 Task: Check the average views per listing of new carpet in the last 1 year.
Action: Mouse moved to (923, 229)
Screenshot: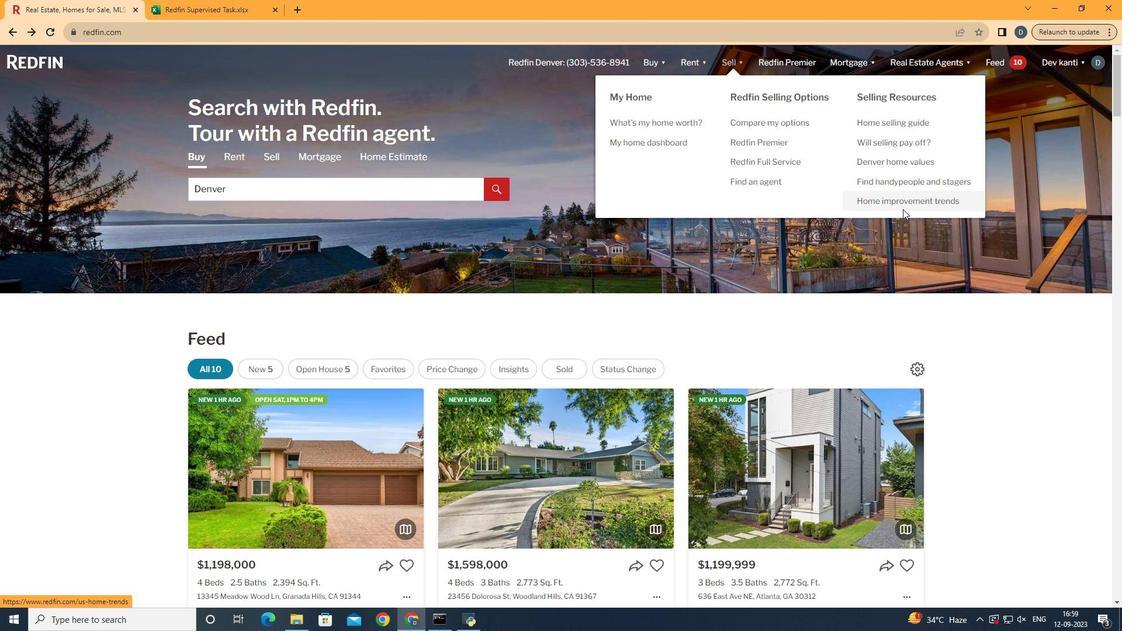 
Action: Mouse pressed left at (923, 229)
Screenshot: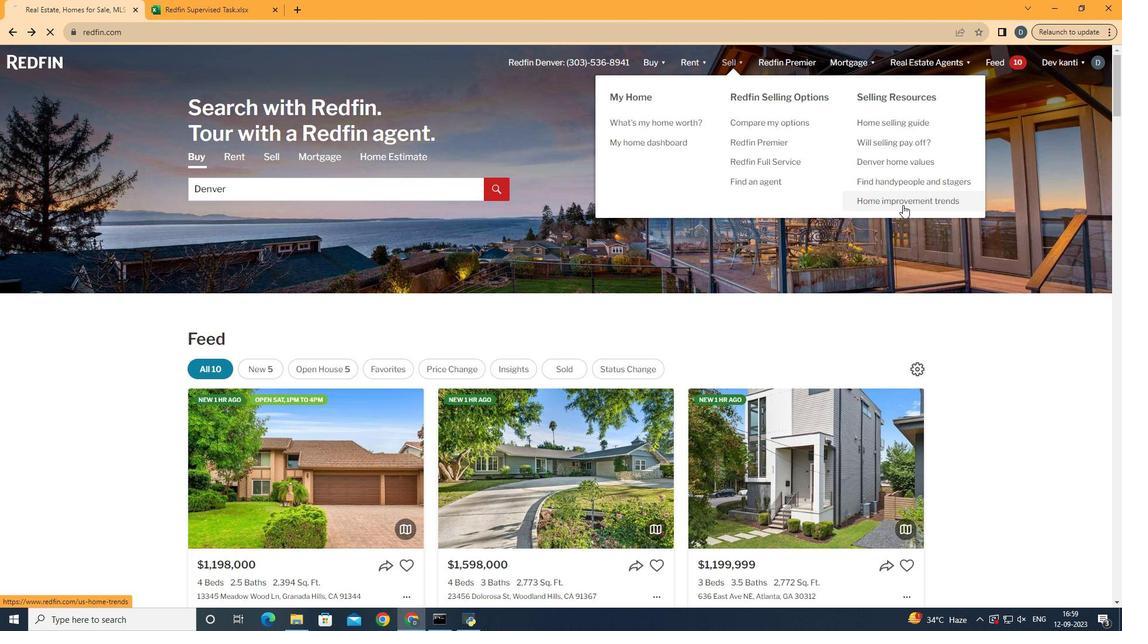 
Action: Mouse moved to (287, 239)
Screenshot: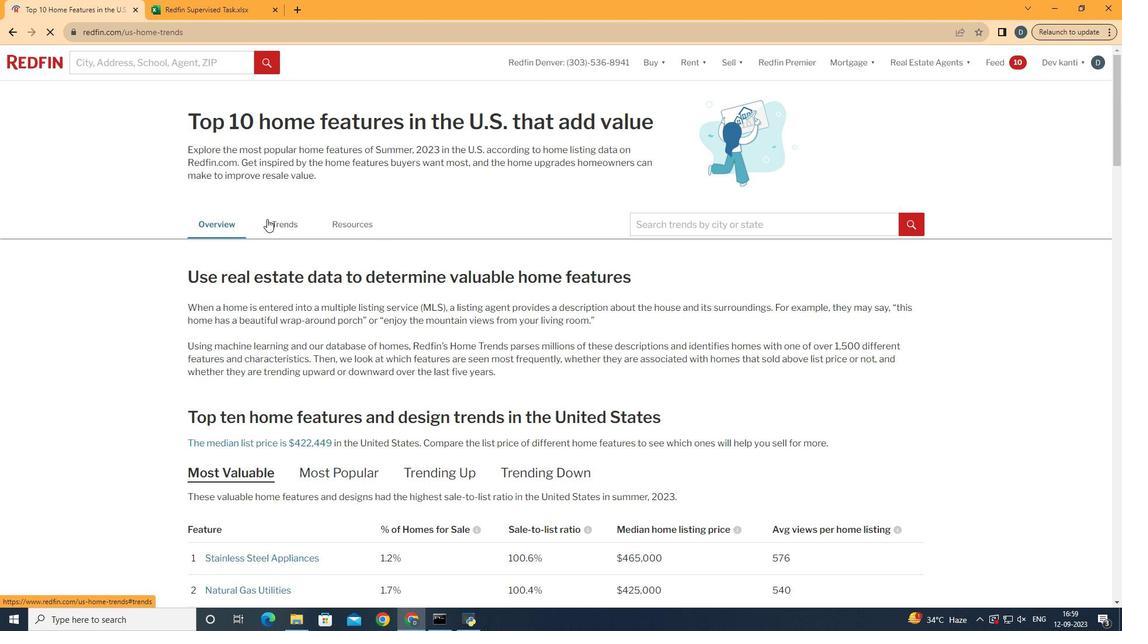 
Action: Mouse pressed left at (287, 239)
Screenshot: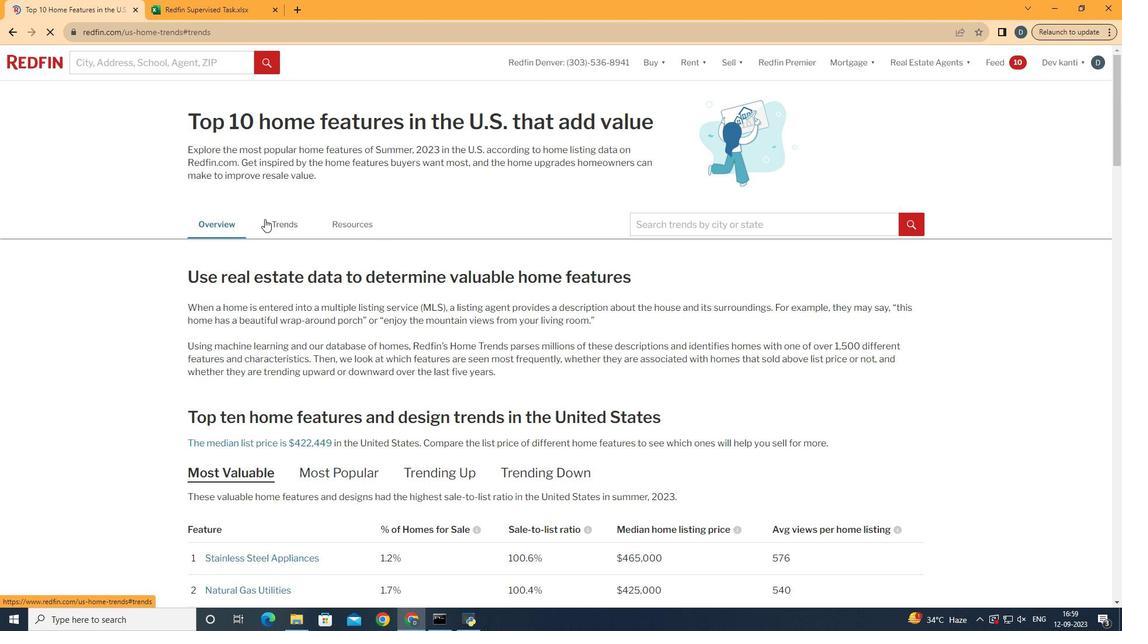 
Action: Mouse moved to (412, 367)
Screenshot: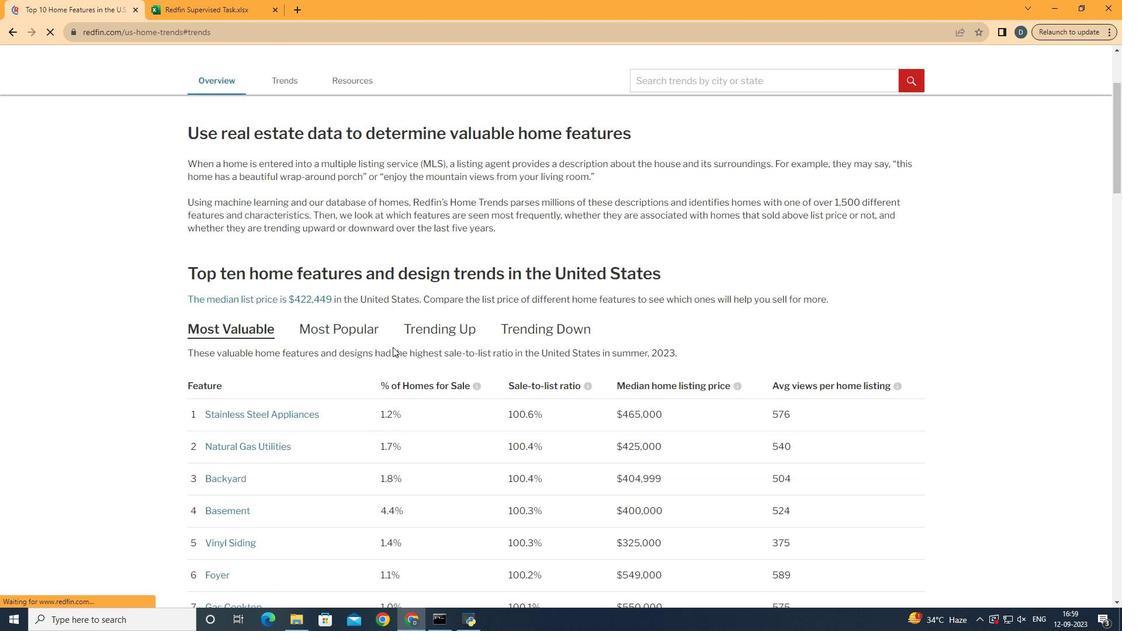 
Action: Mouse scrolled (412, 366) with delta (0, 0)
Screenshot: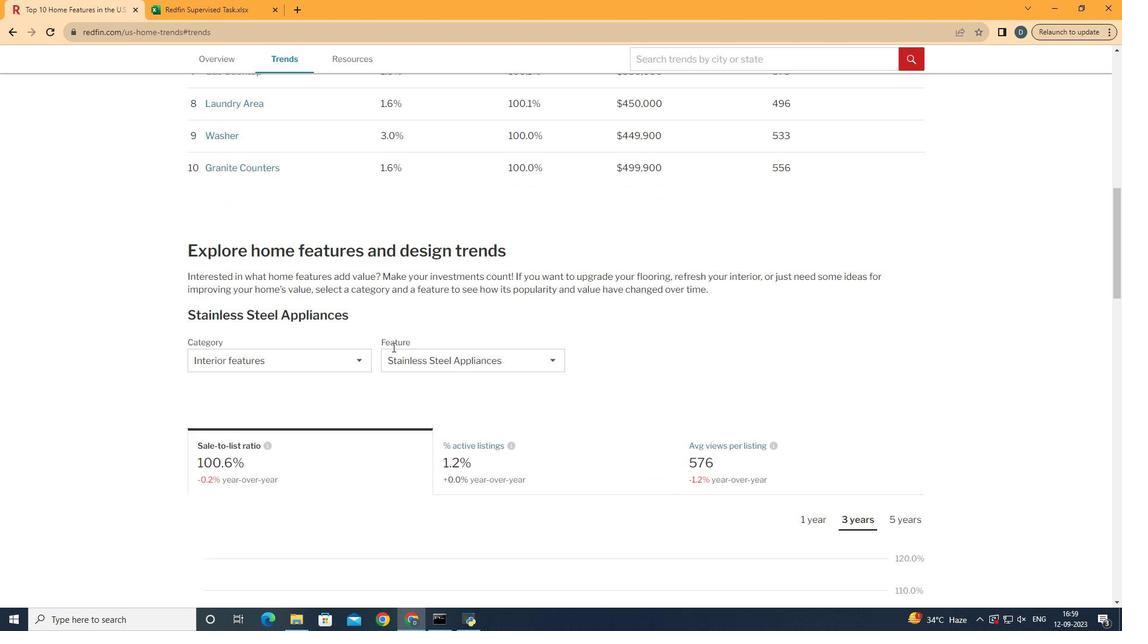 
Action: Mouse scrolled (412, 366) with delta (0, 0)
Screenshot: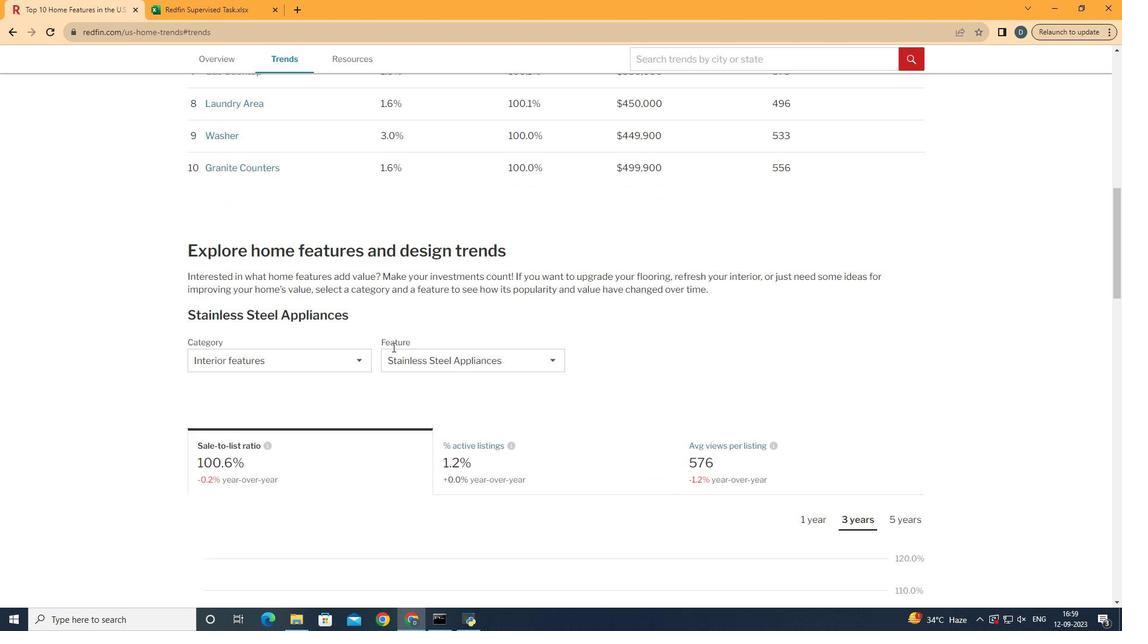 
Action: Mouse scrolled (412, 366) with delta (0, 0)
Screenshot: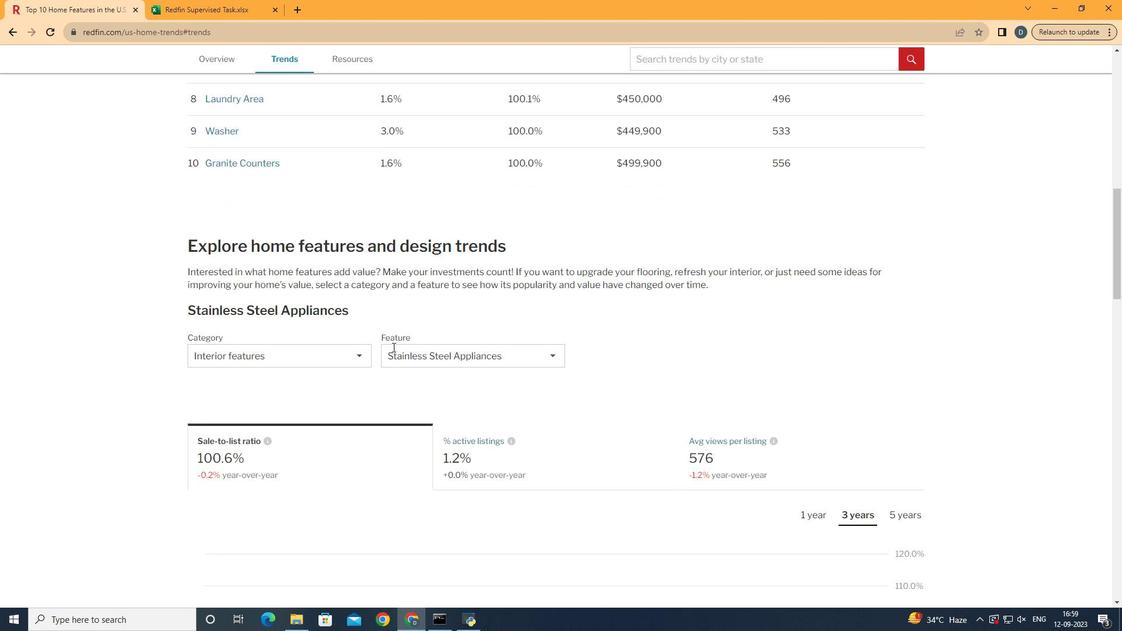 
Action: Mouse scrolled (412, 366) with delta (0, 0)
Screenshot: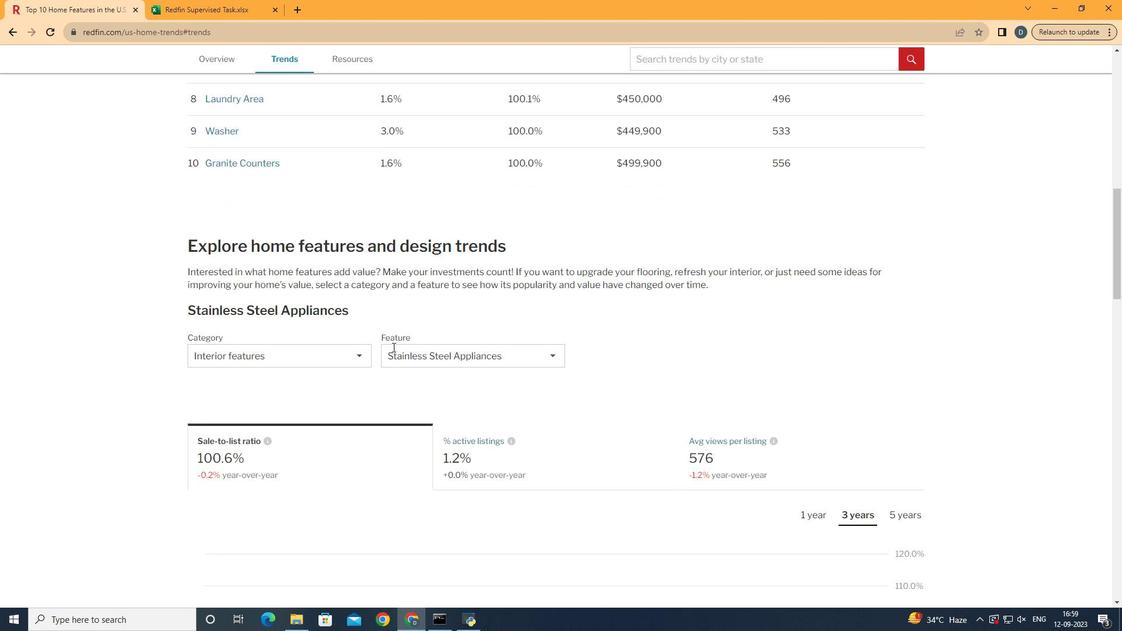 
Action: Mouse scrolled (412, 366) with delta (0, 0)
Screenshot: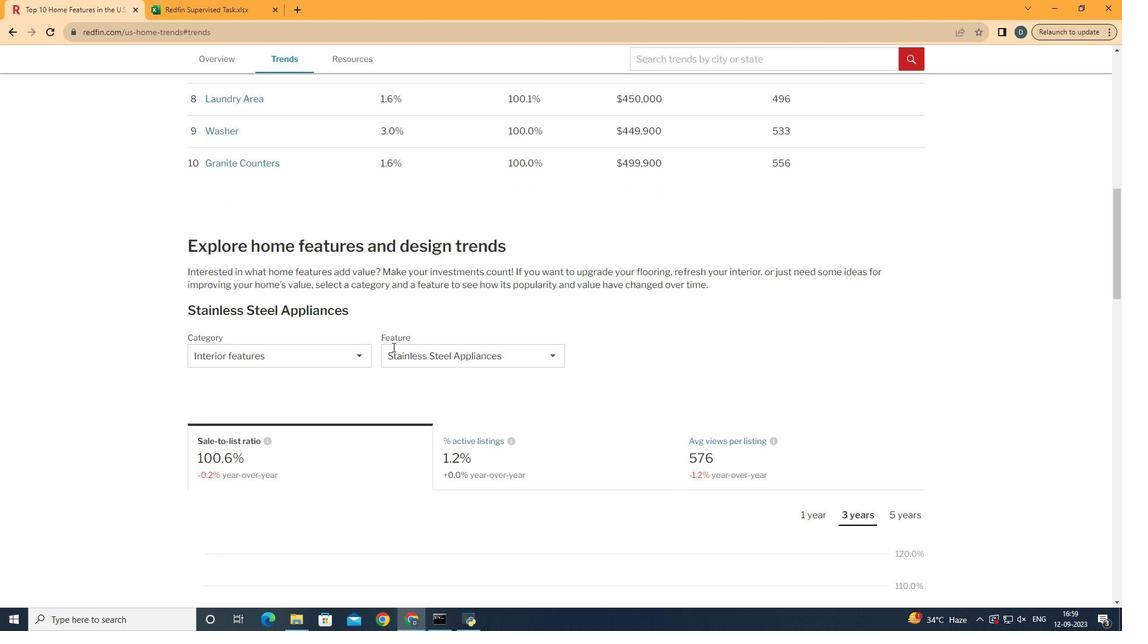 
Action: Mouse scrolled (412, 366) with delta (0, 0)
Screenshot: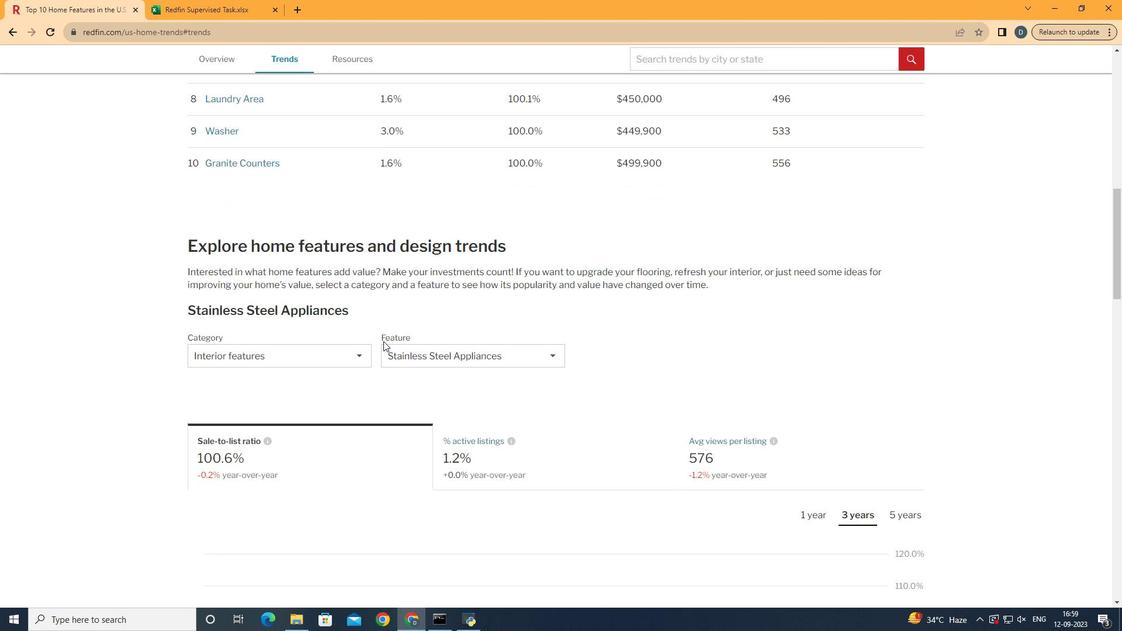 
Action: Mouse moved to (340, 380)
Screenshot: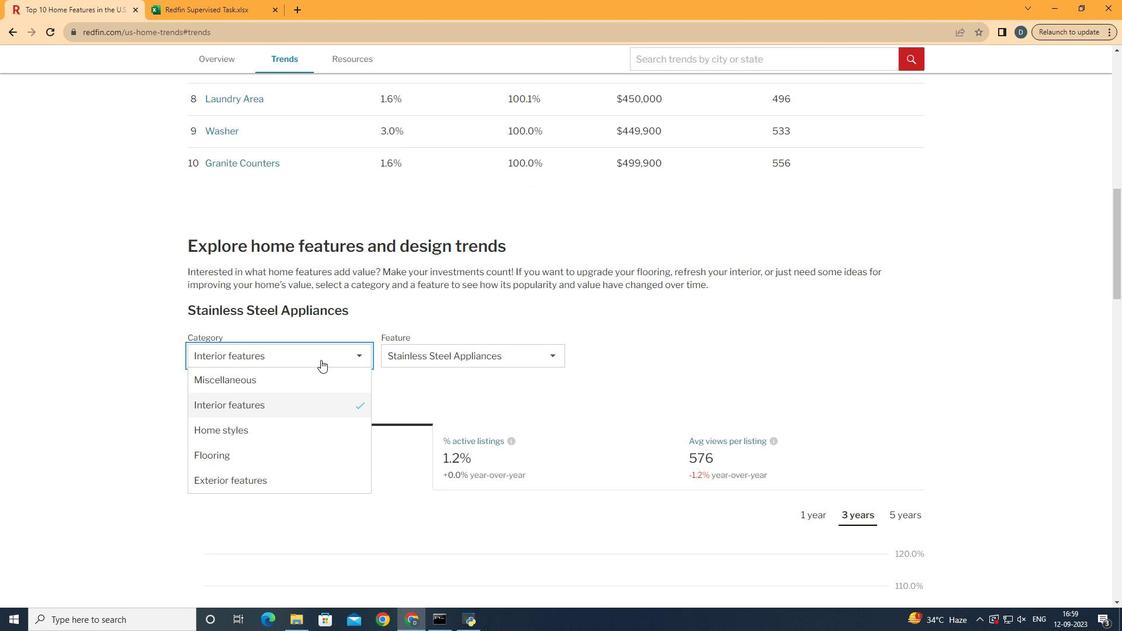 
Action: Mouse pressed left at (340, 380)
Screenshot: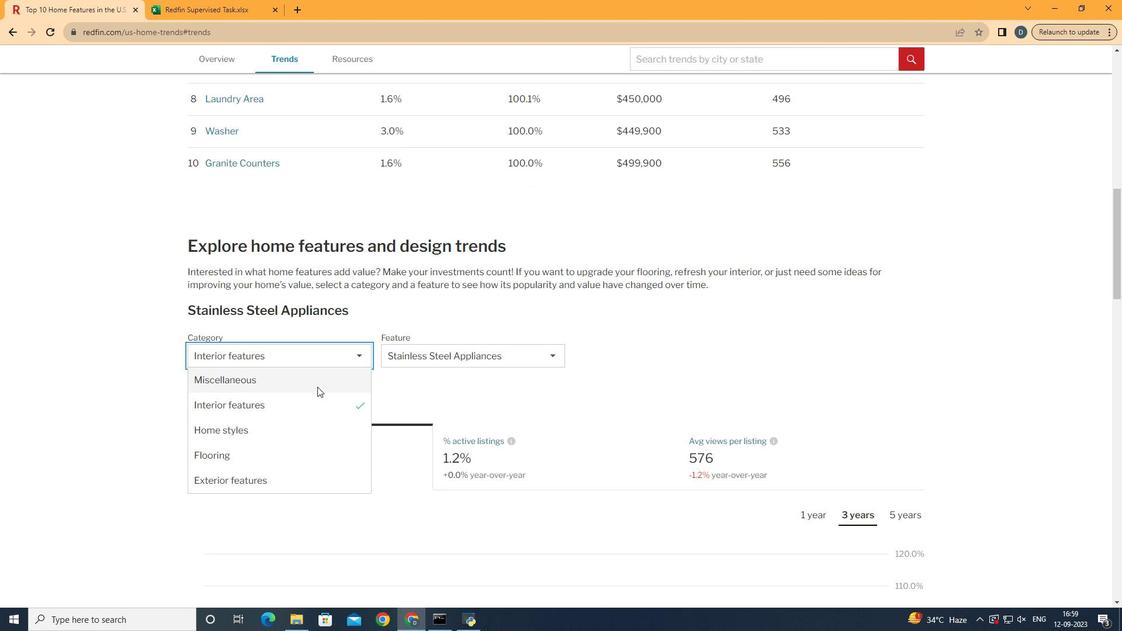 
Action: Mouse moved to (339, 427)
Screenshot: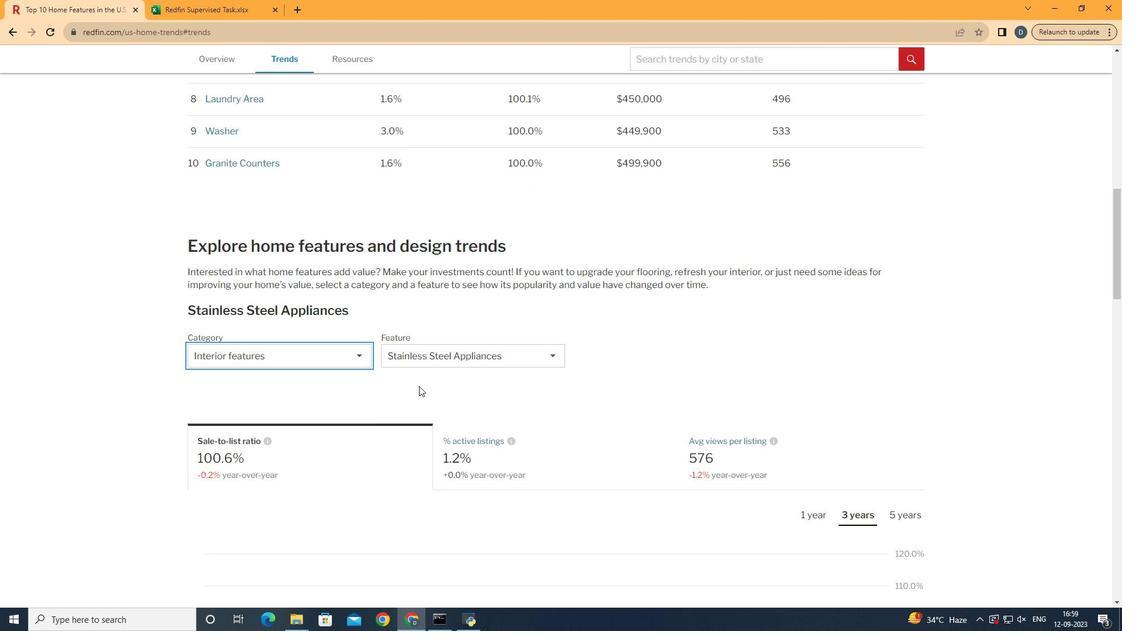 
Action: Mouse pressed left at (339, 427)
Screenshot: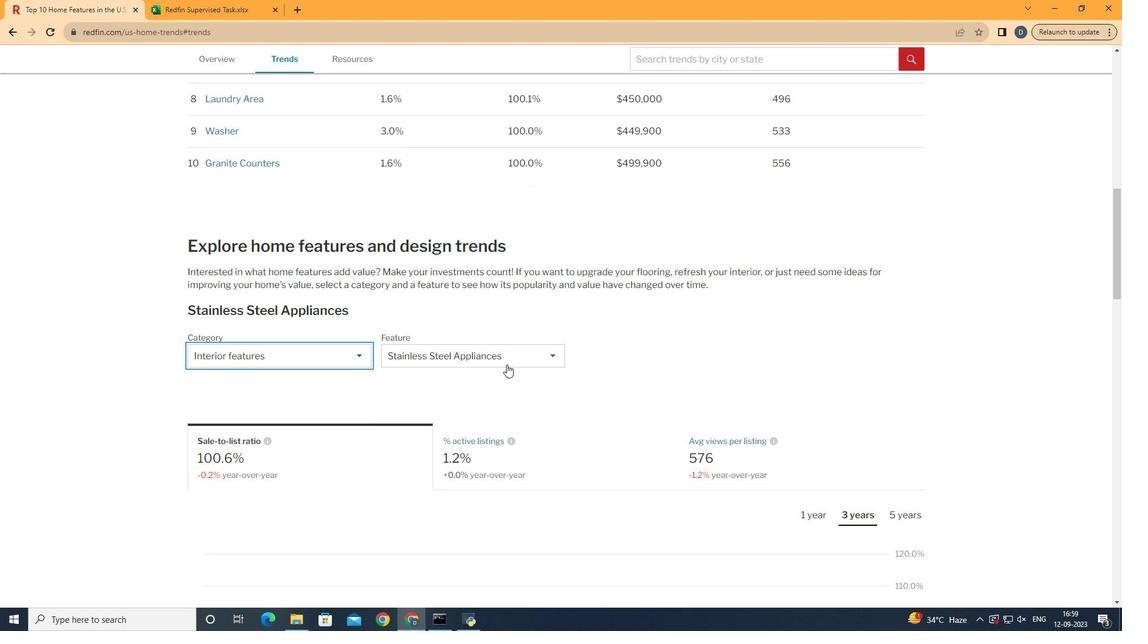 
Action: Mouse moved to (531, 382)
Screenshot: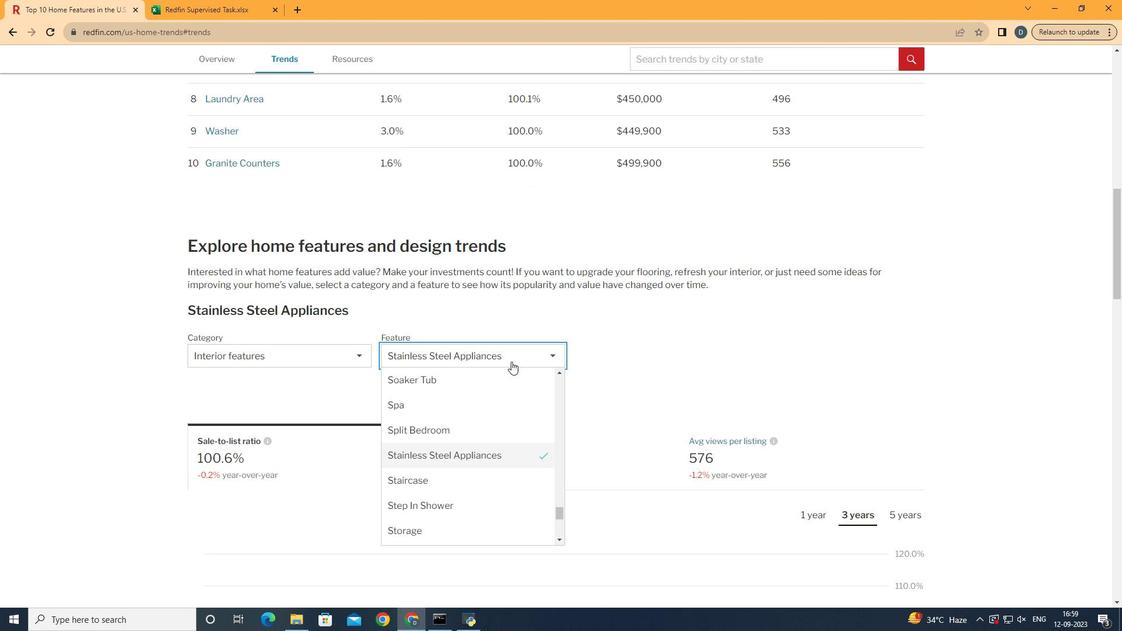 
Action: Mouse pressed left at (531, 382)
Screenshot: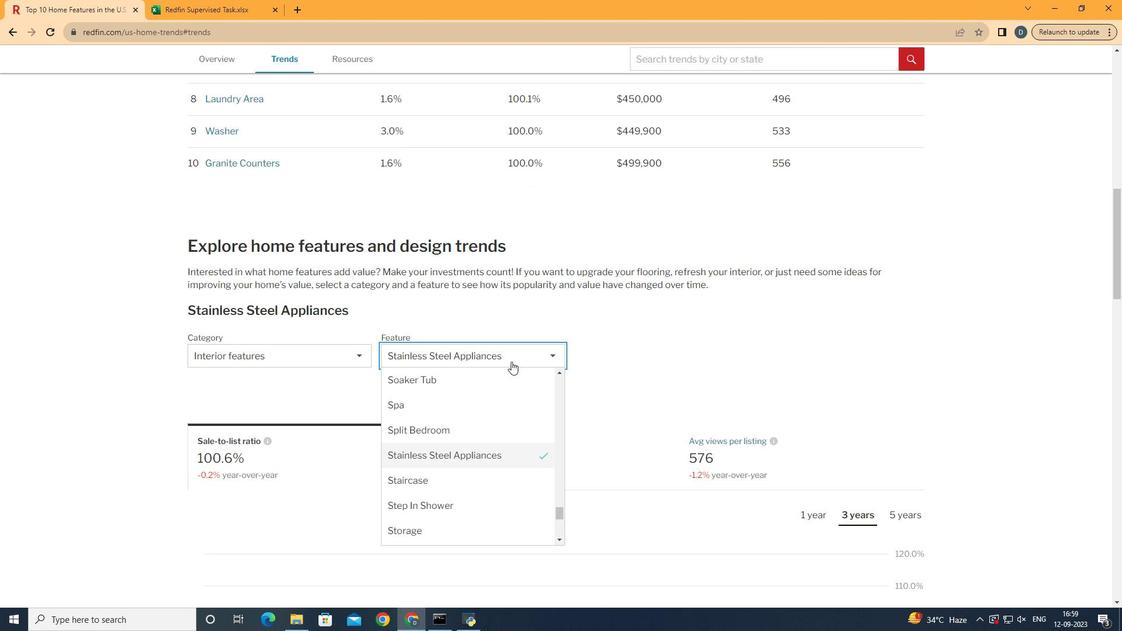 
Action: Mouse moved to (524, 445)
Screenshot: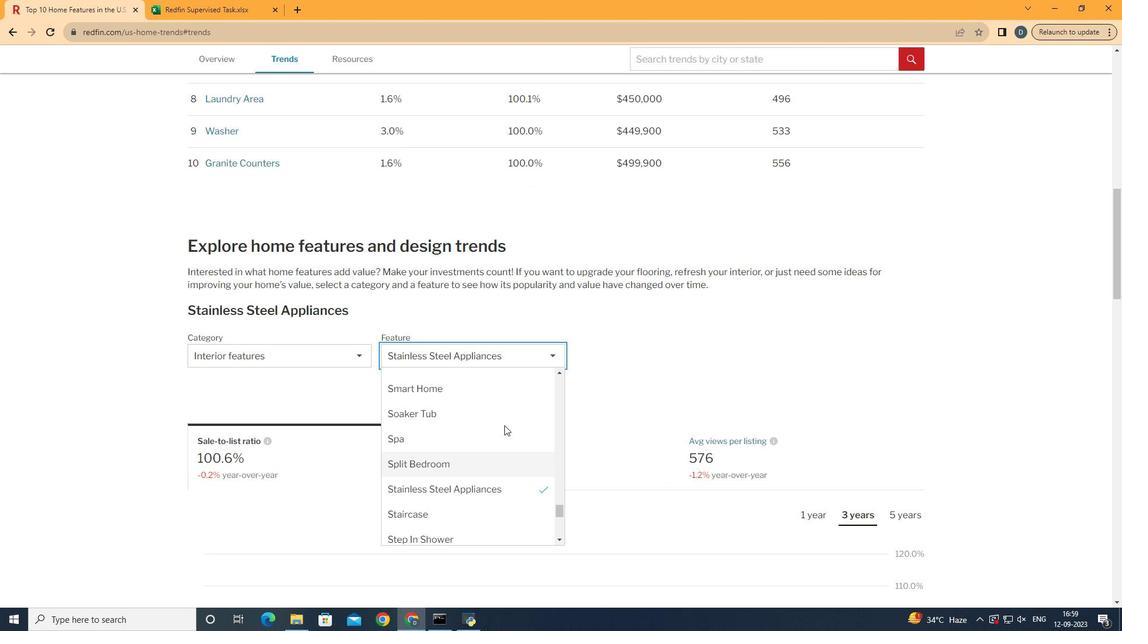 
Action: Mouse scrolled (524, 446) with delta (0, 0)
Screenshot: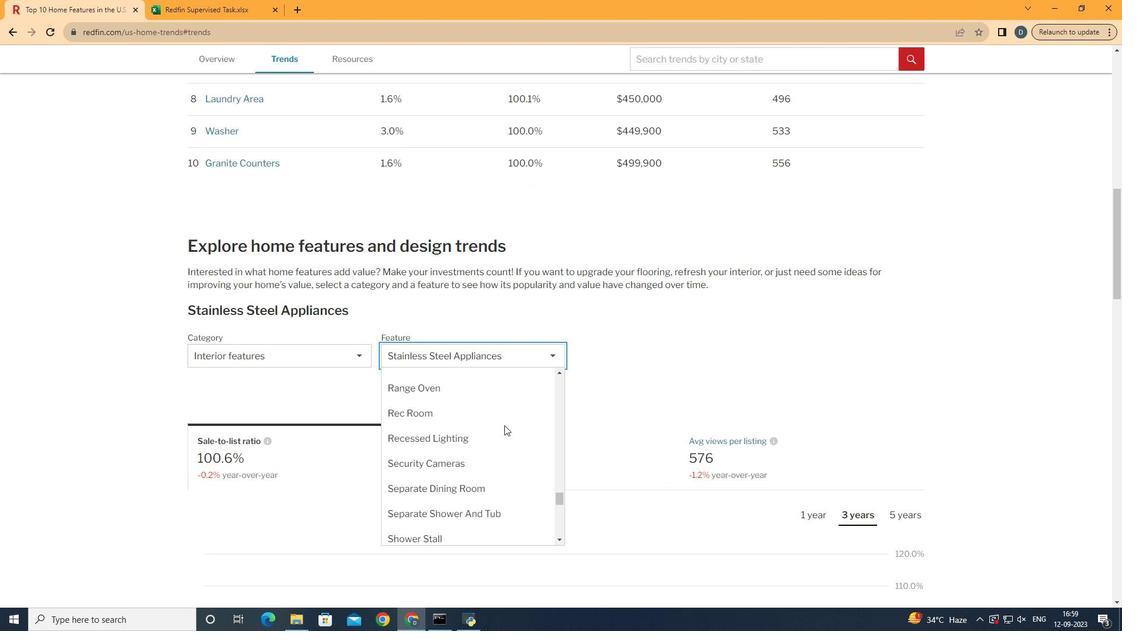 
Action: Mouse scrolled (524, 446) with delta (0, 0)
Screenshot: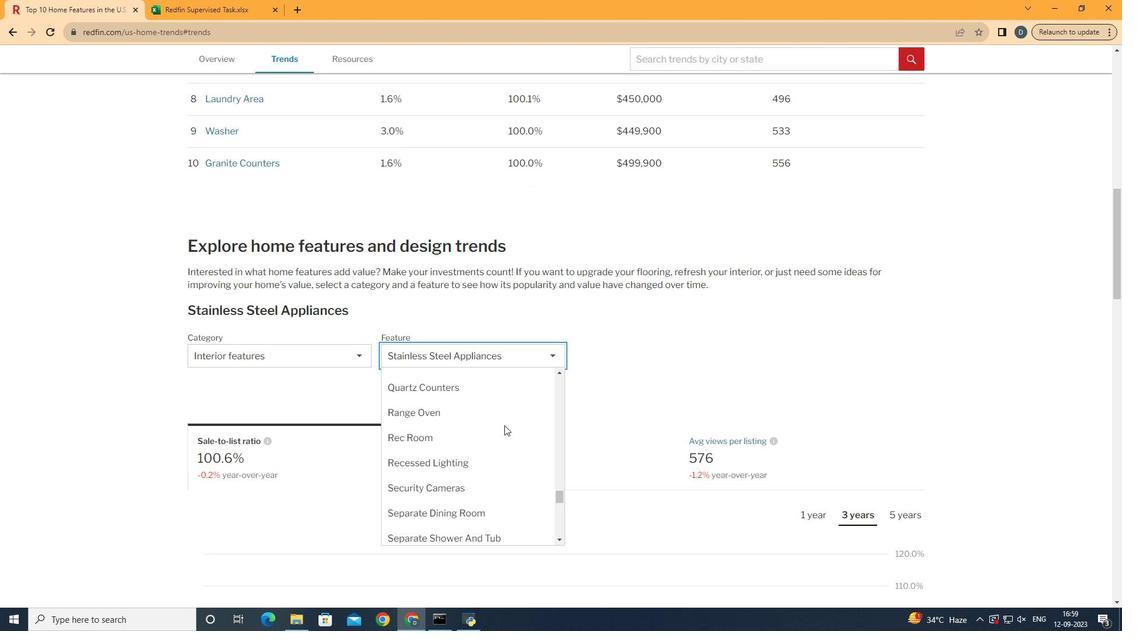 
Action: Mouse scrolled (524, 446) with delta (0, 0)
Screenshot: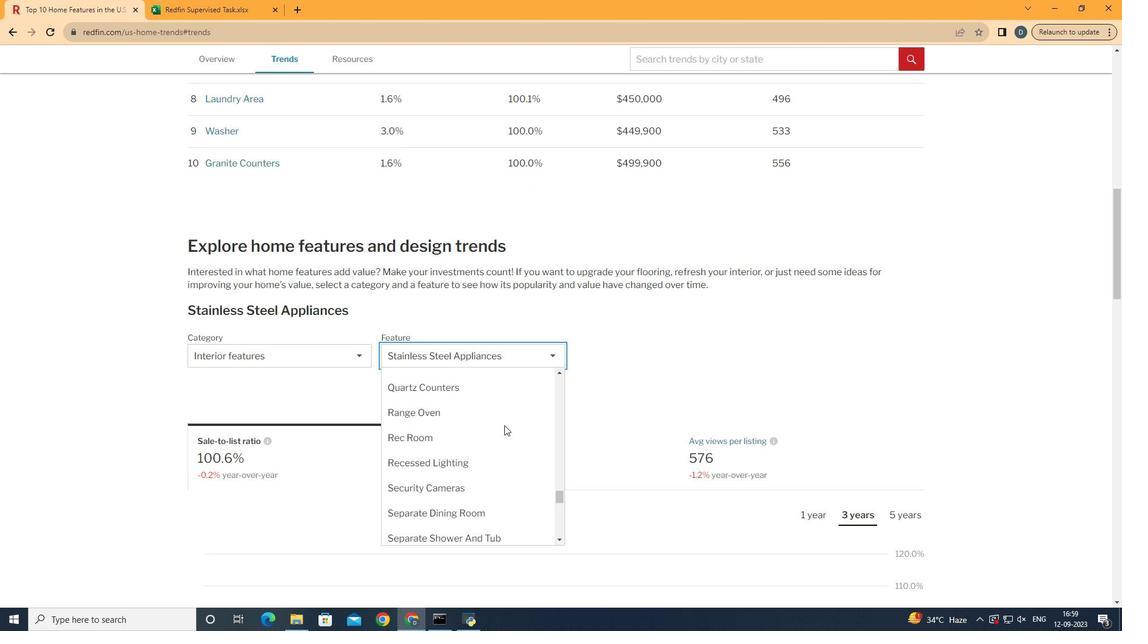 
Action: Mouse scrolled (524, 446) with delta (0, 0)
Screenshot: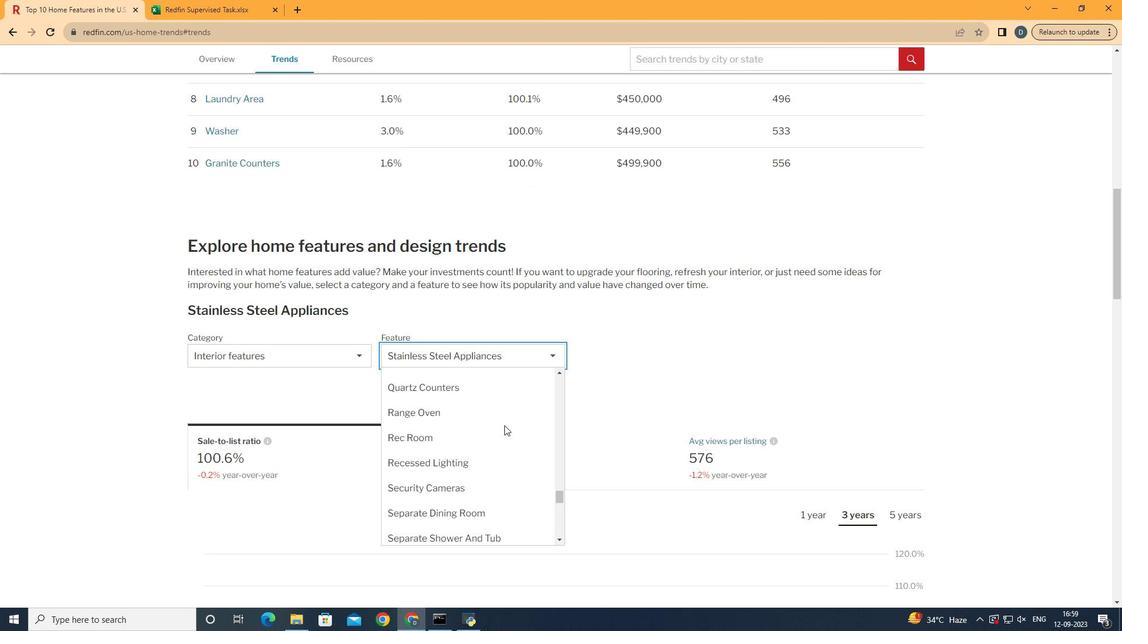 
Action: Mouse scrolled (524, 446) with delta (0, 0)
Screenshot: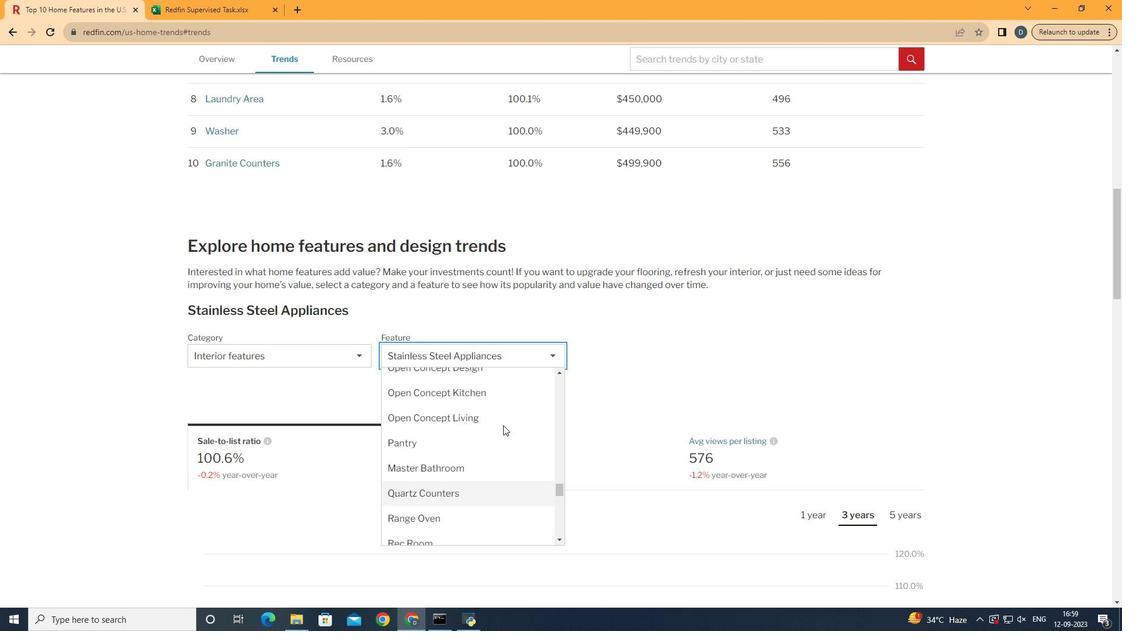 
Action: Mouse scrolled (524, 446) with delta (0, 0)
Screenshot: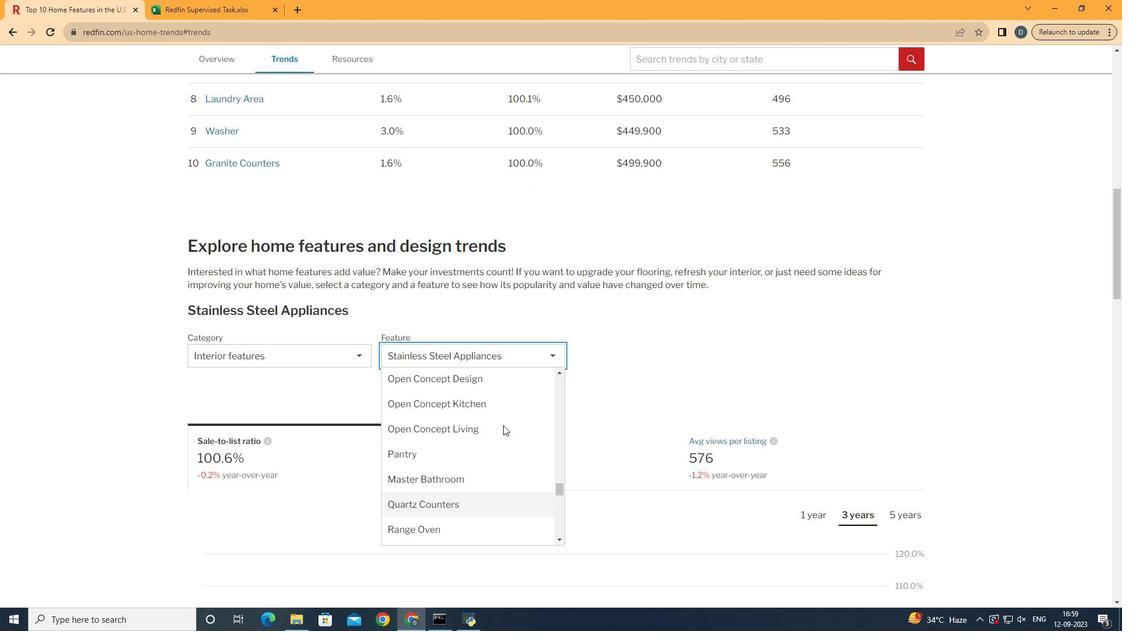 
Action: Mouse moved to (523, 445)
Screenshot: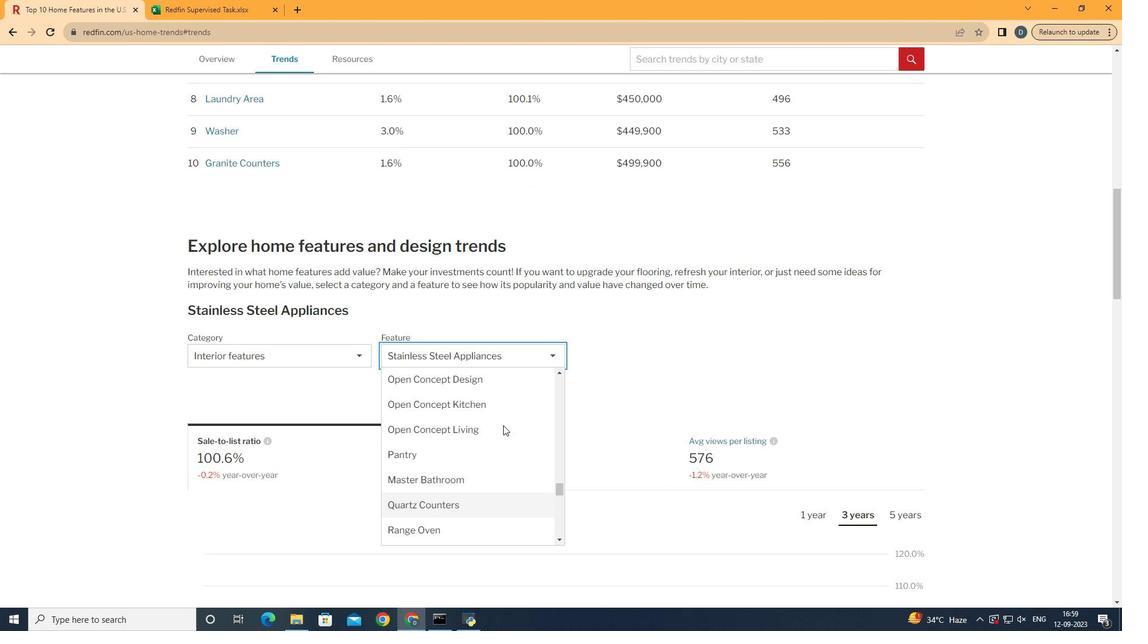 
Action: Mouse scrolled (523, 446) with delta (0, 0)
Screenshot: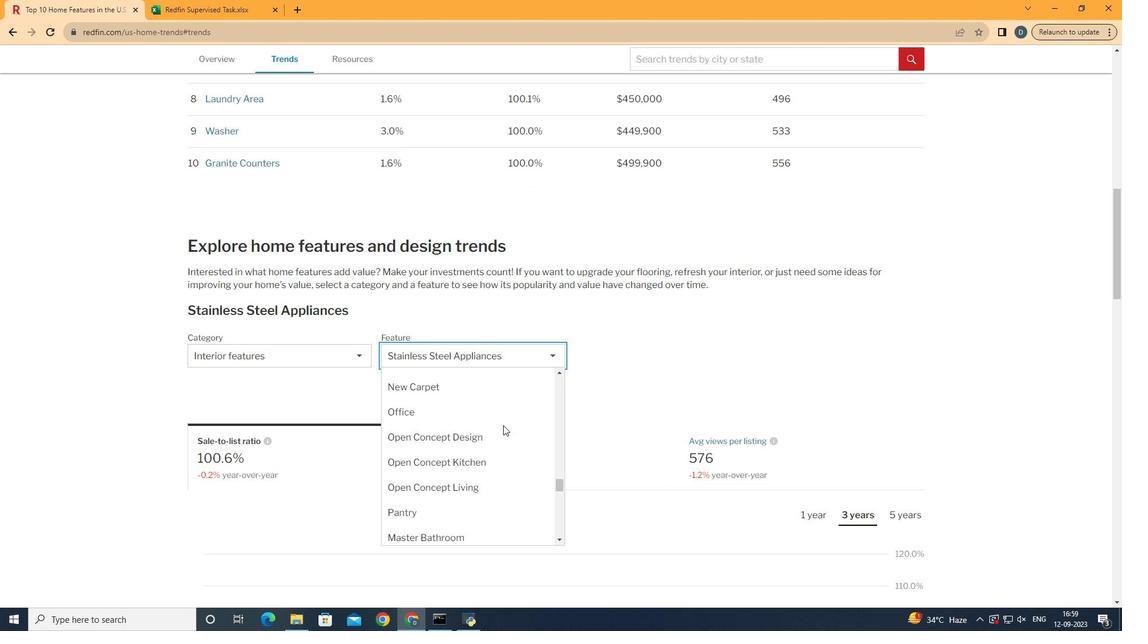 
Action: Mouse scrolled (523, 446) with delta (0, 0)
Screenshot: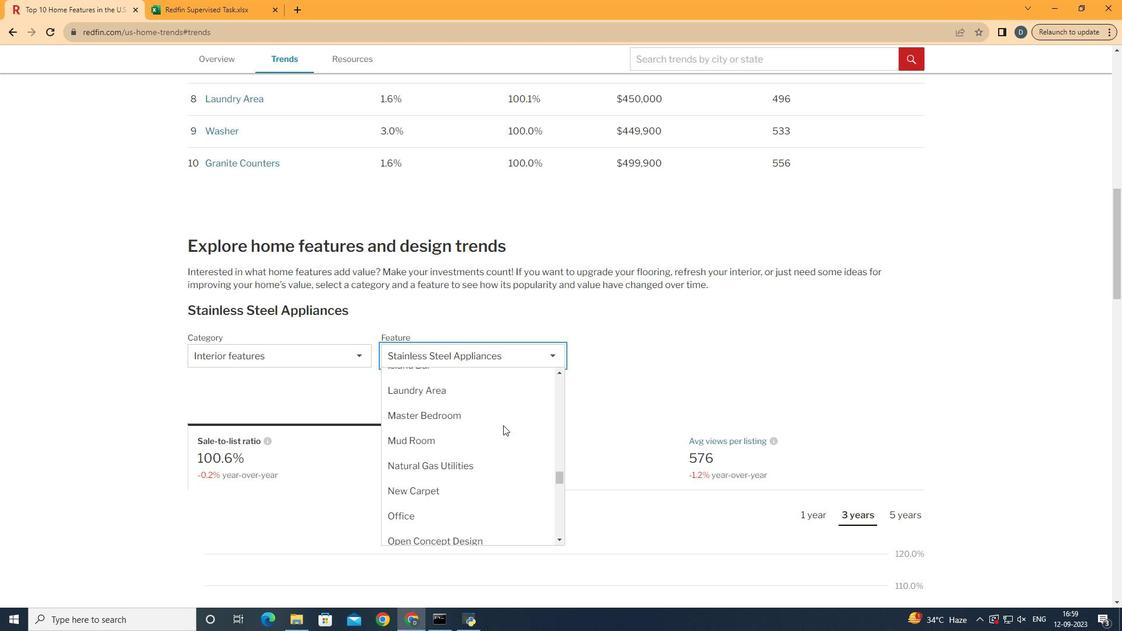 
Action: Mouse scrolled (523, 446) with delta (0, 0)
Screenshot: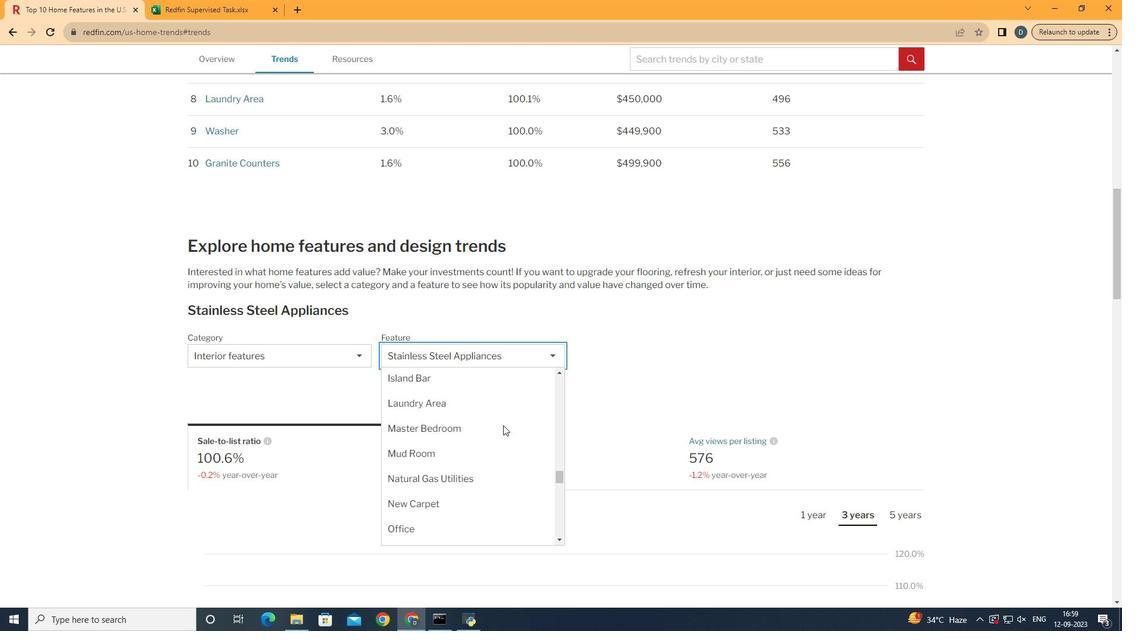 
Action: Mouse moved to (518, 524)
Screenshot: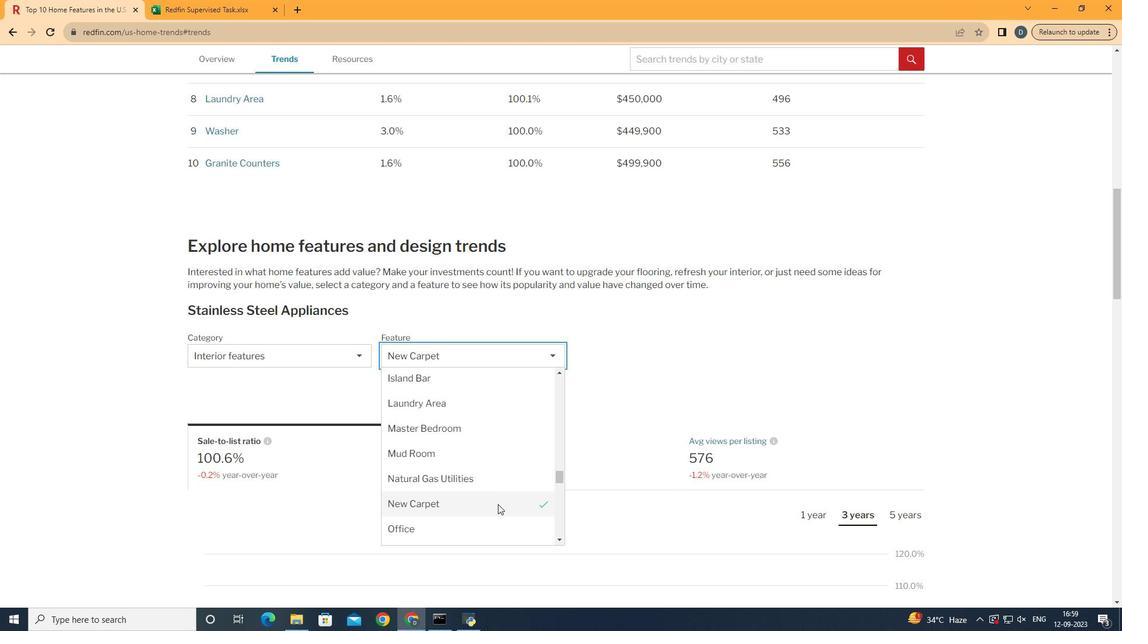 
Action: Mouse pressed left at (518, 524)
Screenshot: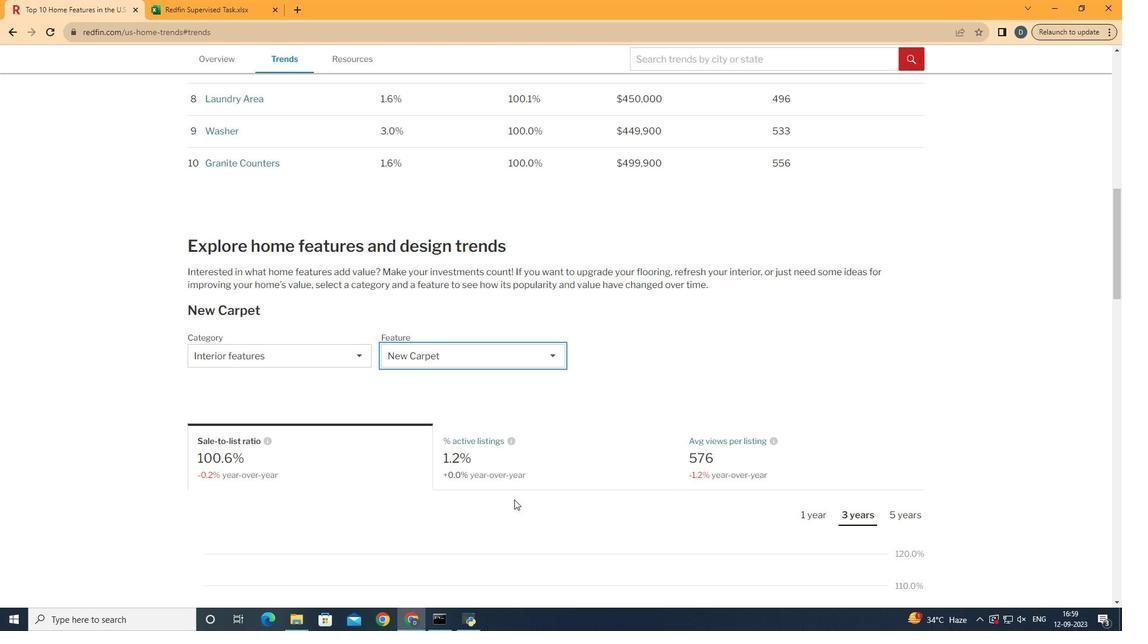 
Action: Mouse moved to (754, 395)
Screenshot: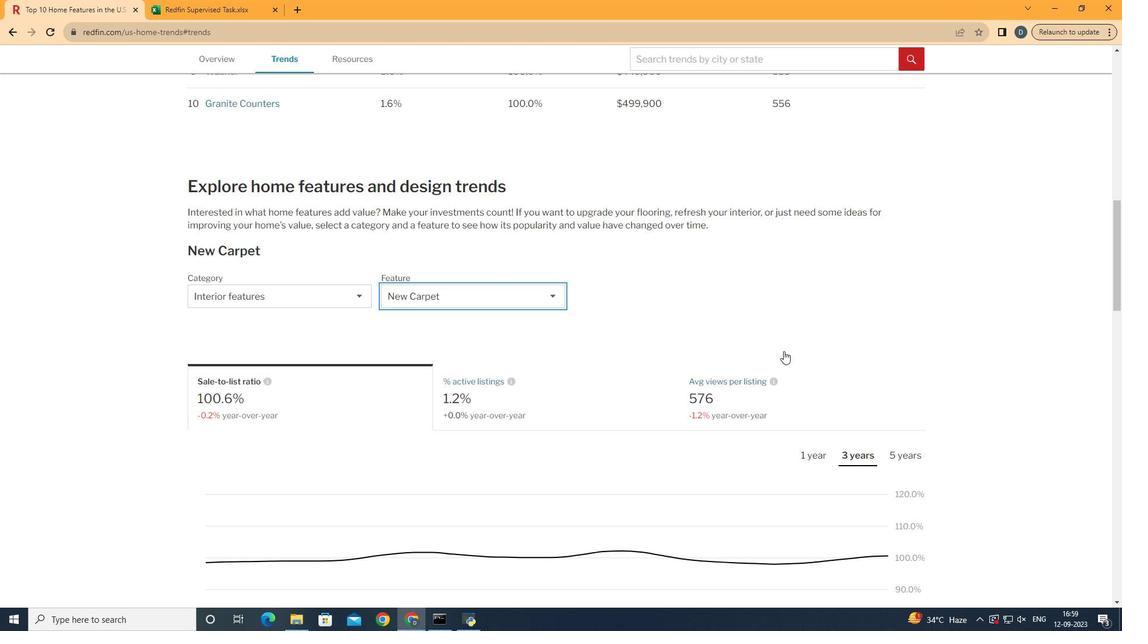 
Action: Mouse scrolled (754, 395) with delta (0, 0)
Screenshot: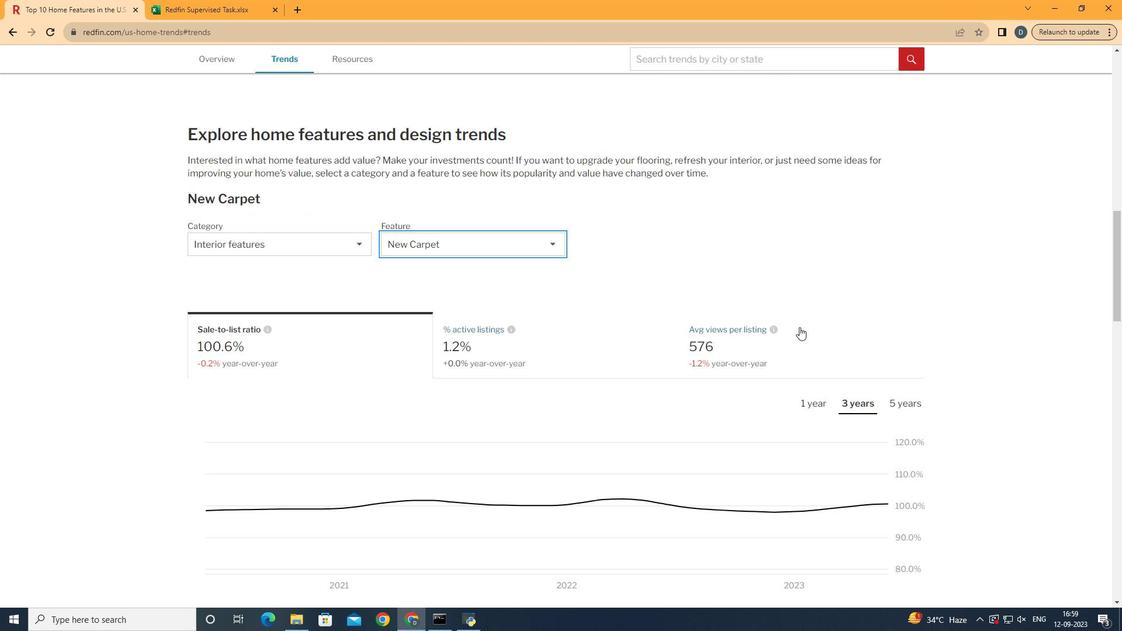 
Action: Mouse scrolled (754, 395) with delta (0, 0)
Screenshot: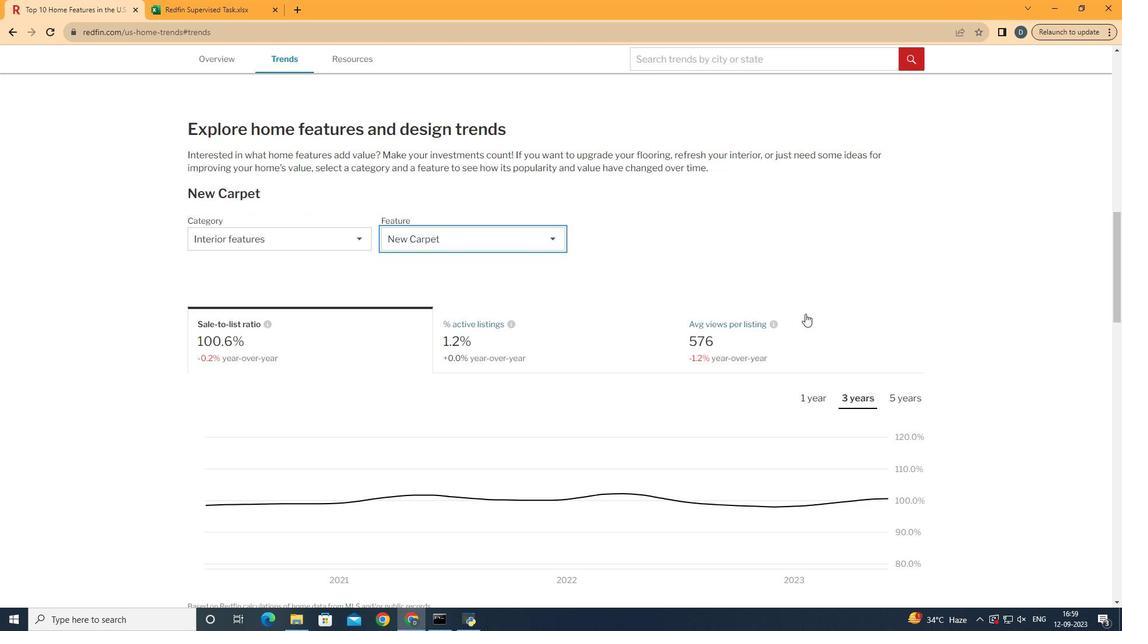 
Action: Mouse moved to (826, 359)
Screenshot: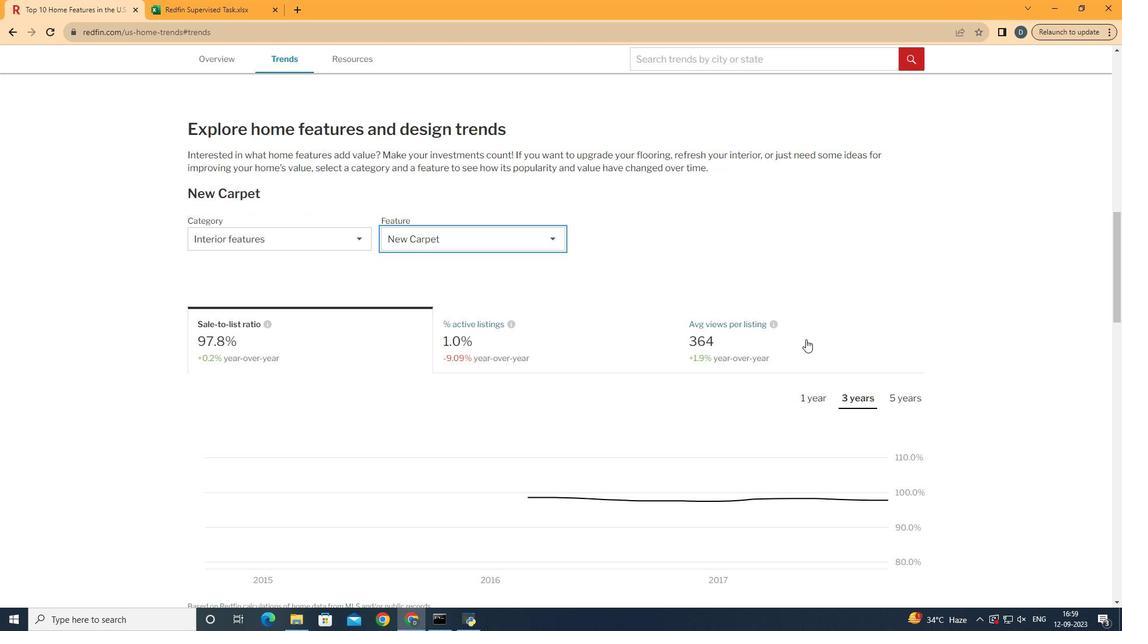
Action: Mouse pressed left at (826, 359)
Screenshot: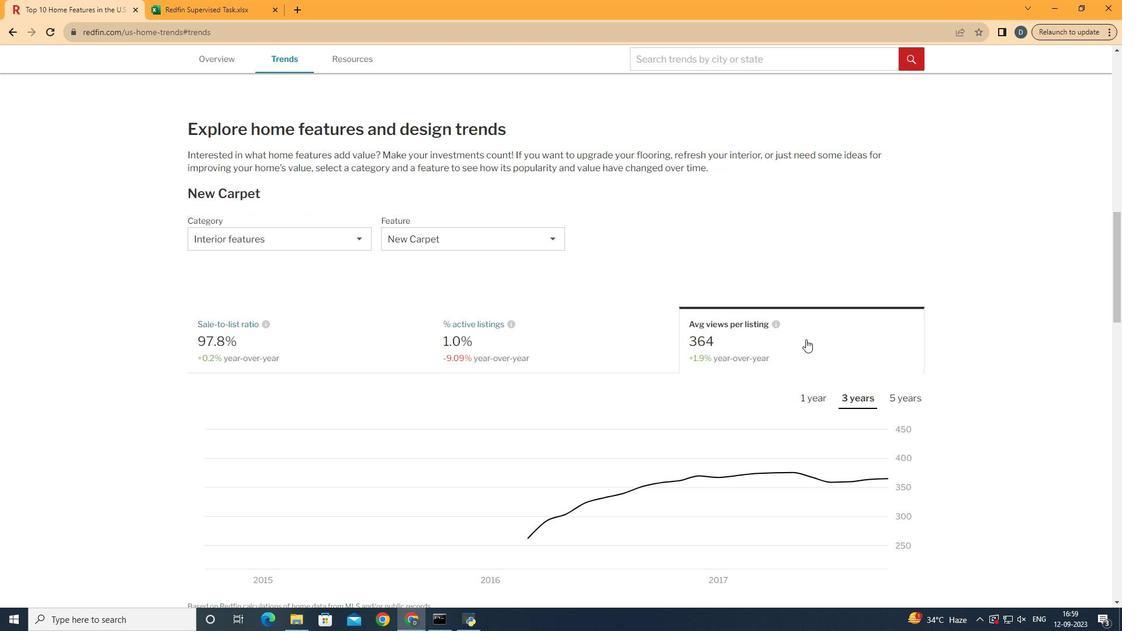 
Action: Mouse moved to (936, 254)
Screenshot: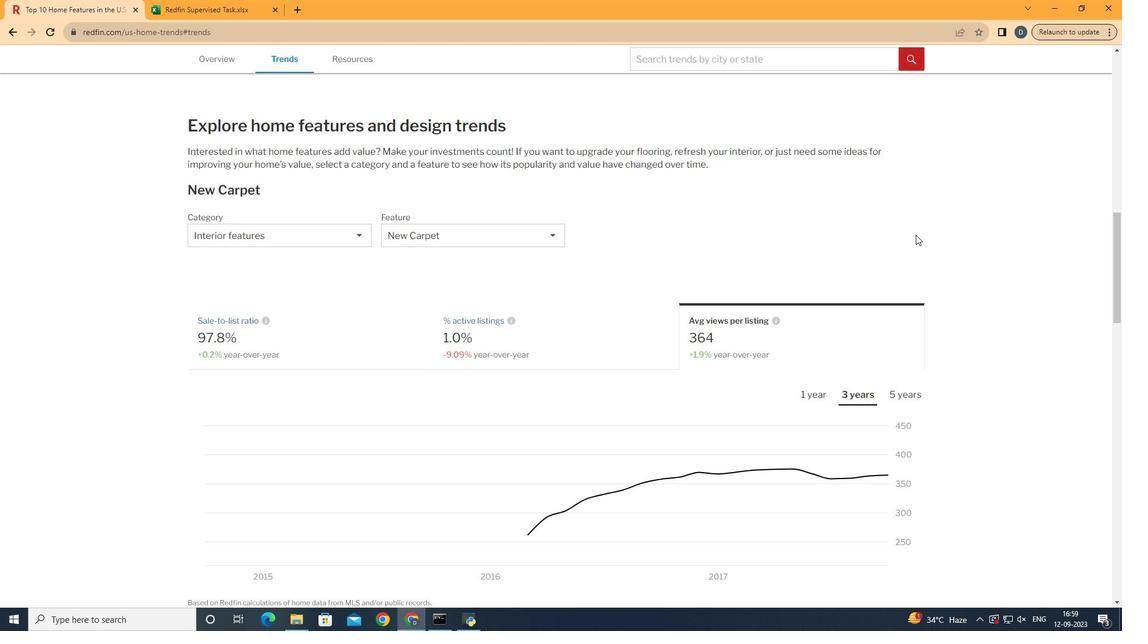 
Action: Mouse scrolled (936, 254) with delta (0, 0)
Screenshot: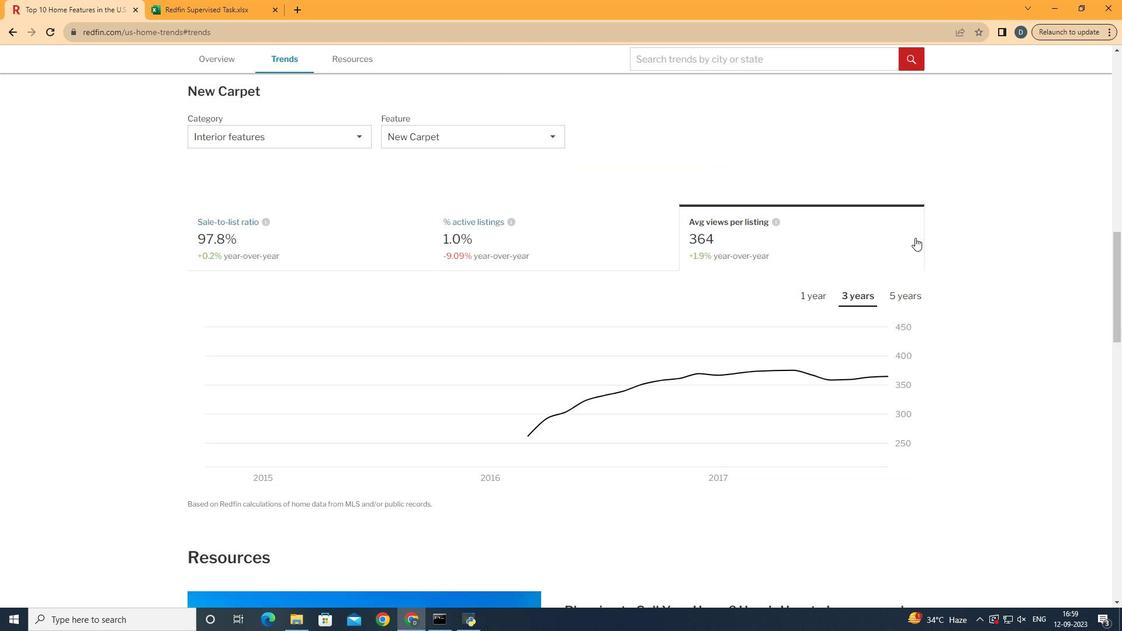 
Action: Mouse scrolled (936, 254) with delta (0, 0)
Screenshot: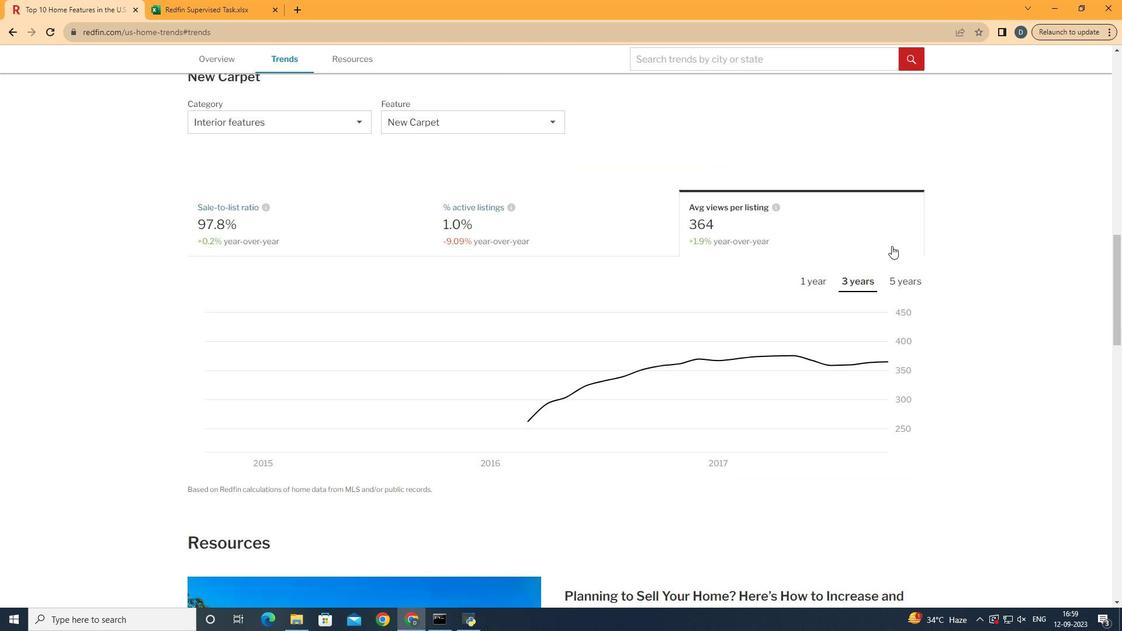 
Action: Mouse moved to (832, 304)
Screenshot: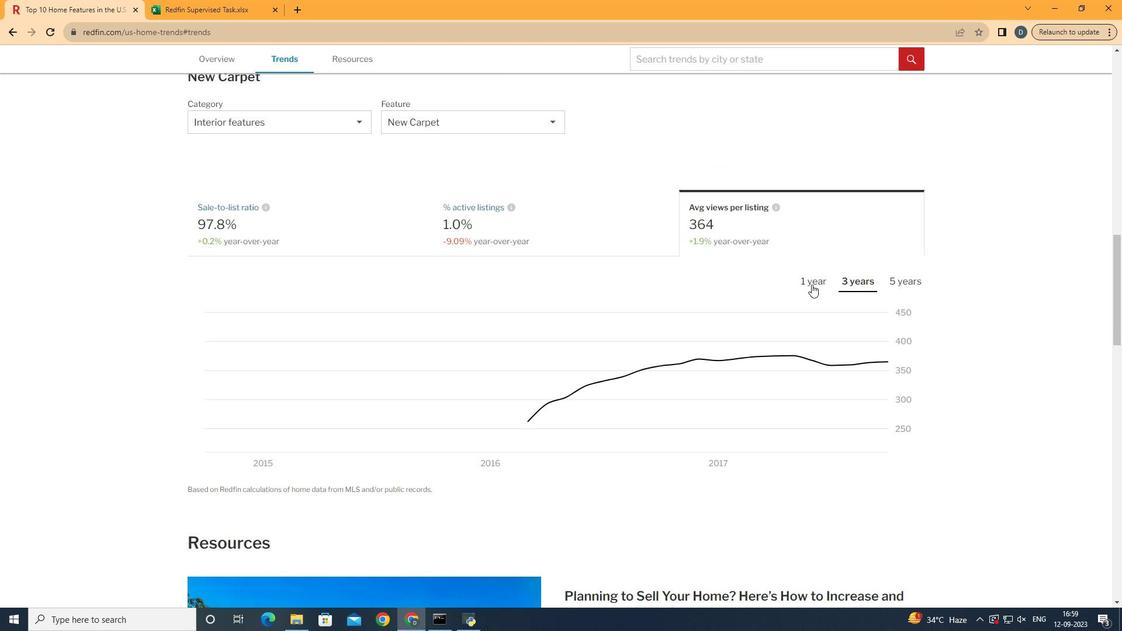 
Action: Mouse pressed left at (832, 304)
Screenshot: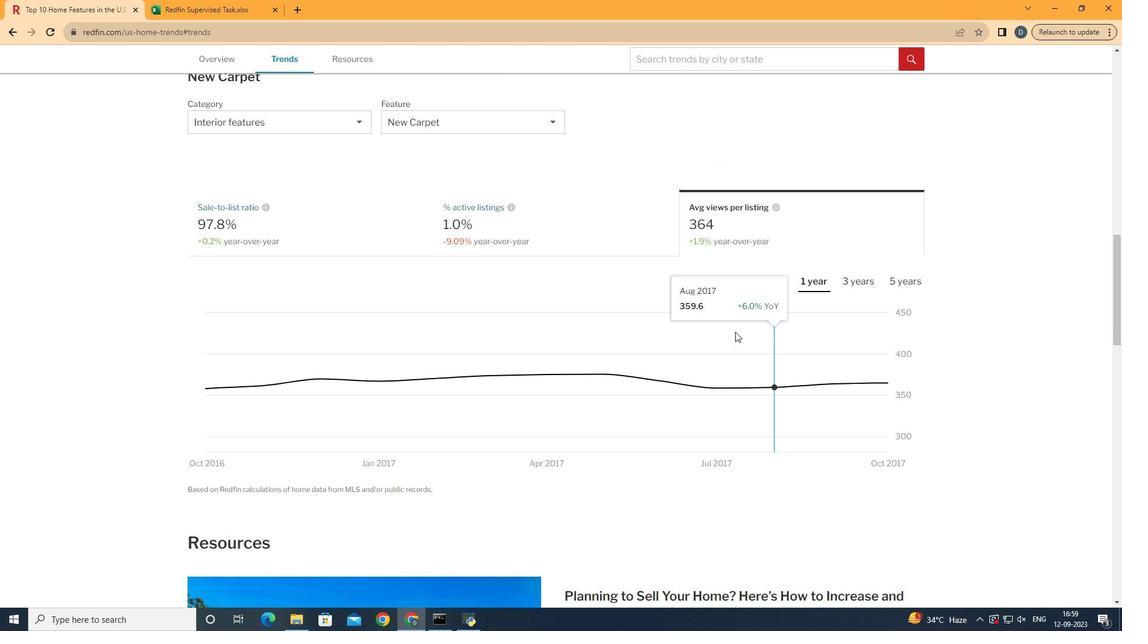 
Action: Mouse moved to (915, 410)
Screenshot: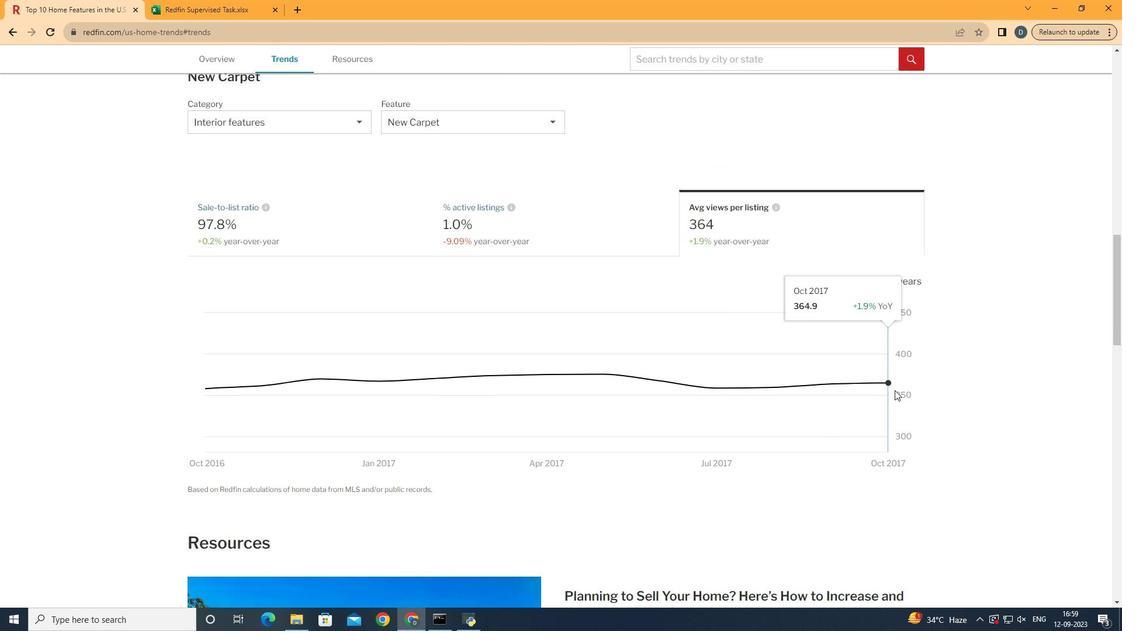 
